 Task: Organize your tabs into different window groups.
Action: Mouse moved to (234, 5)
Screenshot: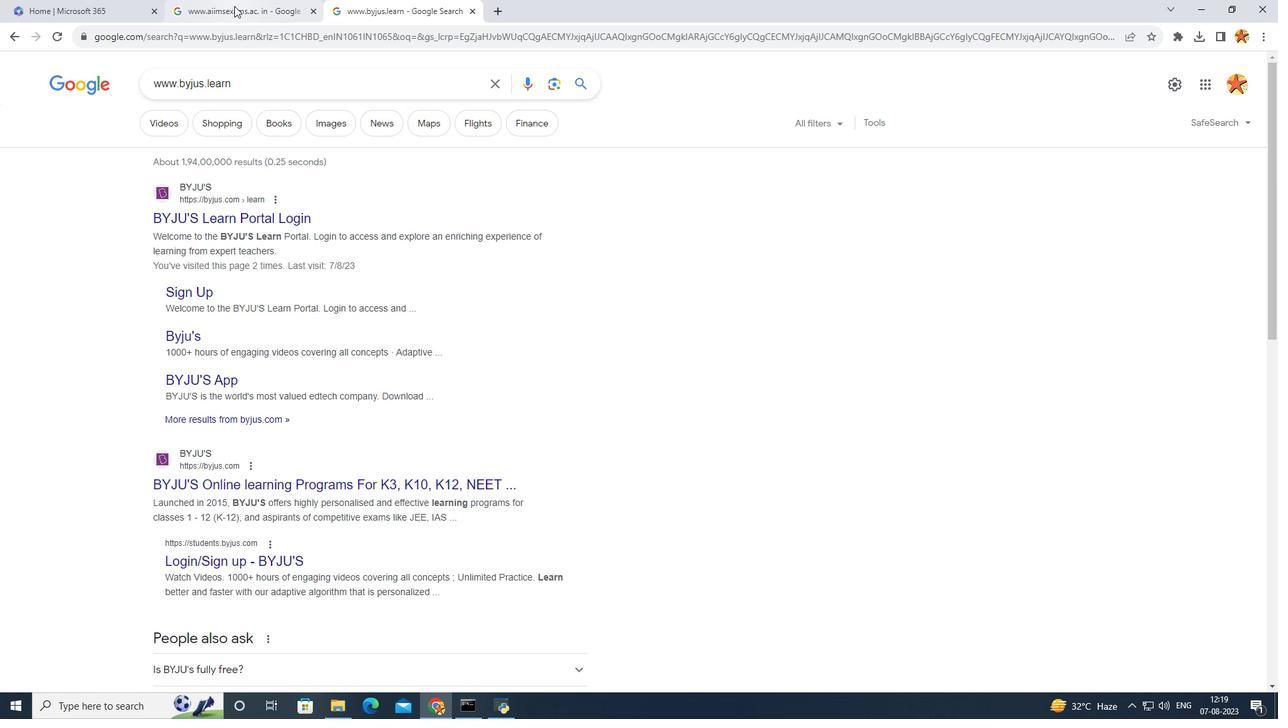 
Action: Mouse pressed left at (234, 5)
Screenshot: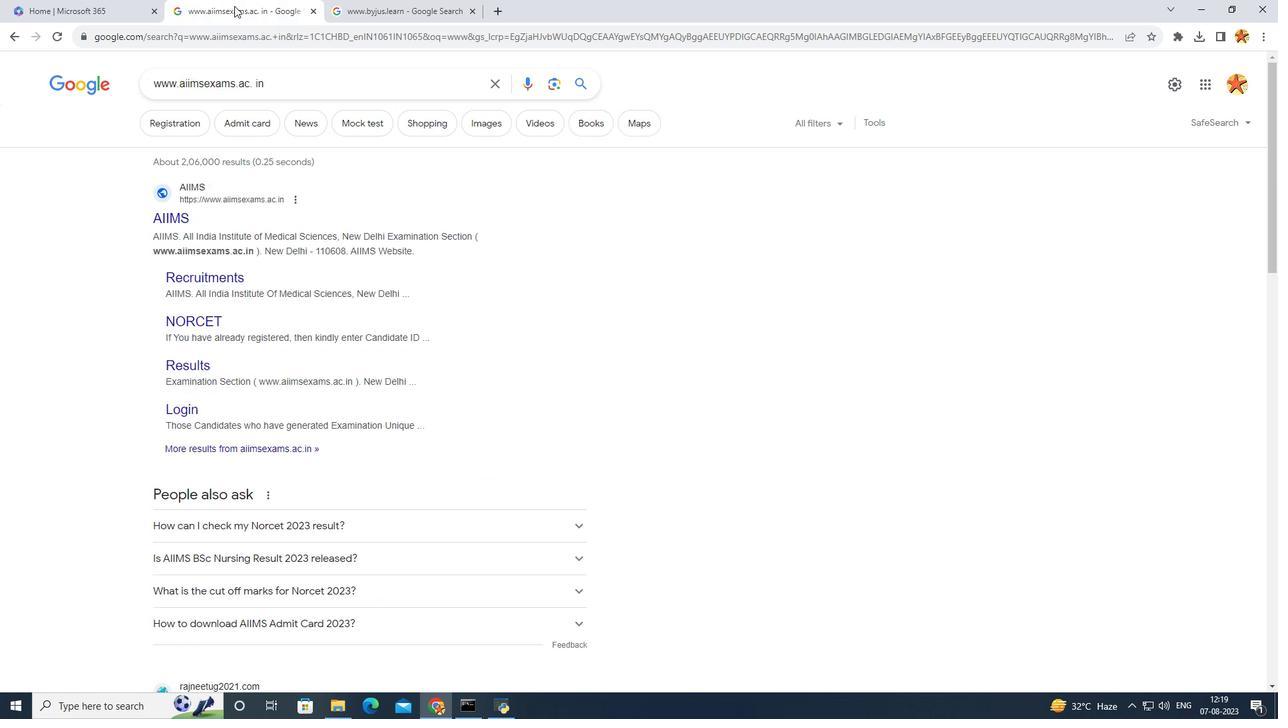 
Action: Mouse pressed right at (234, 5)
Screenshot: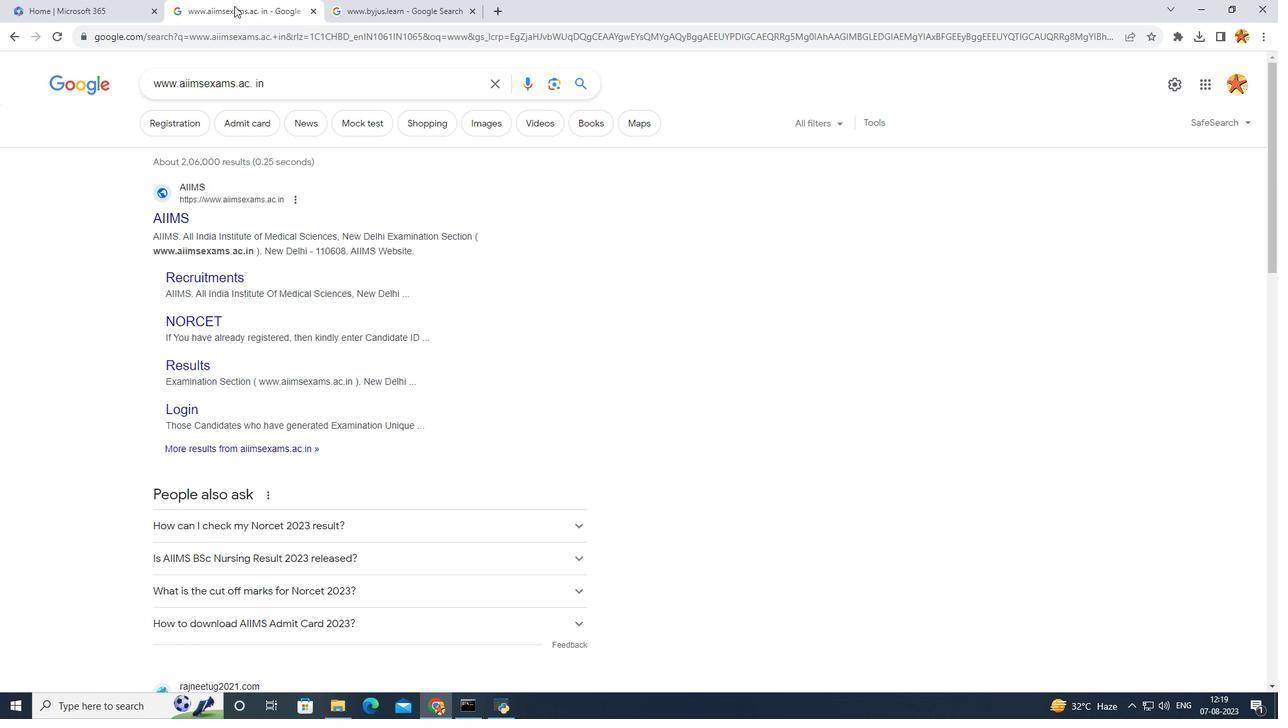 
Action: Mouse moved to (285, 45)
Screenshot: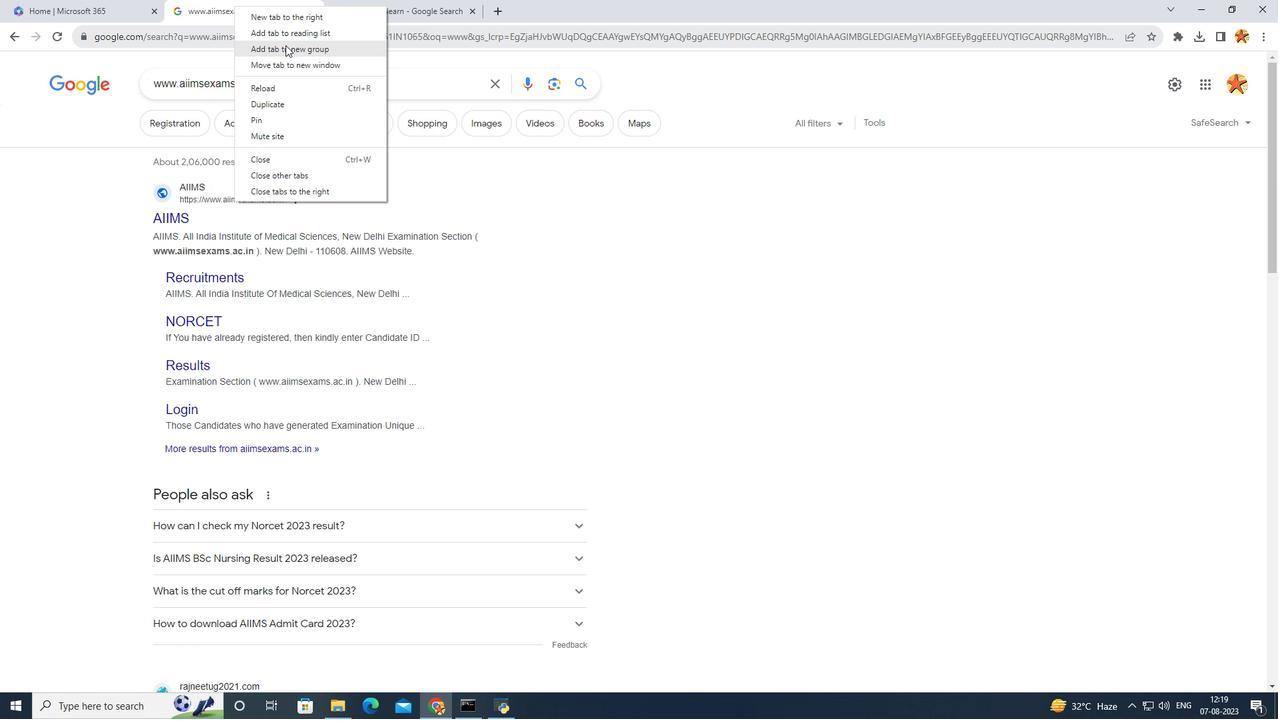 
Action: Mouse pressed left at (285, 45)
Screenshot: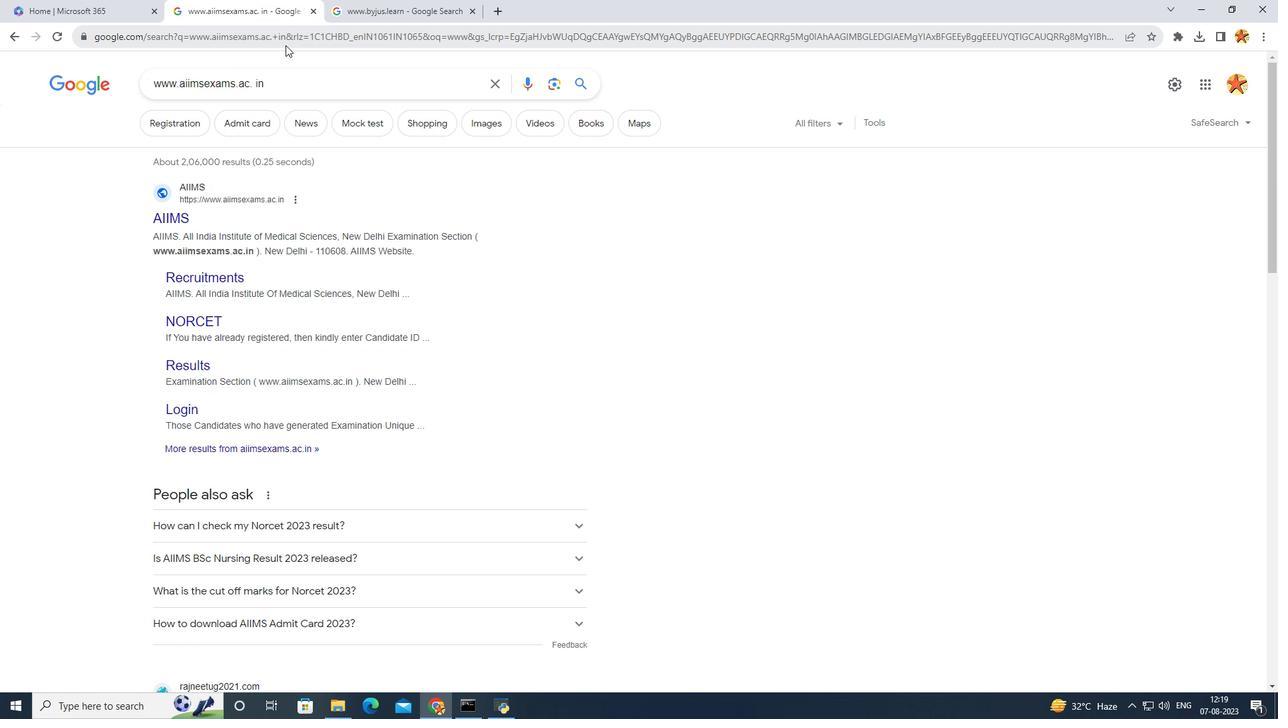 
Action: Mouse moved to (222, 70)
Screenshot: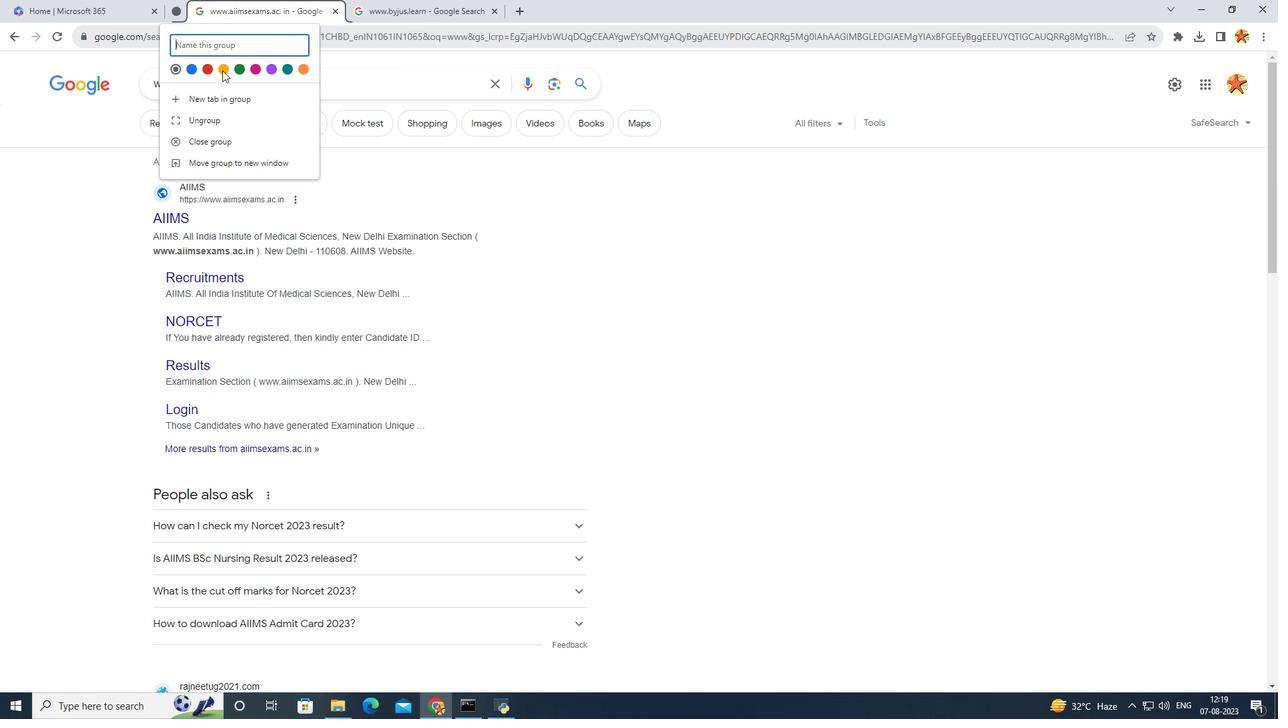 
Action: Mouse pressed left at (222, 70)
Screenshot: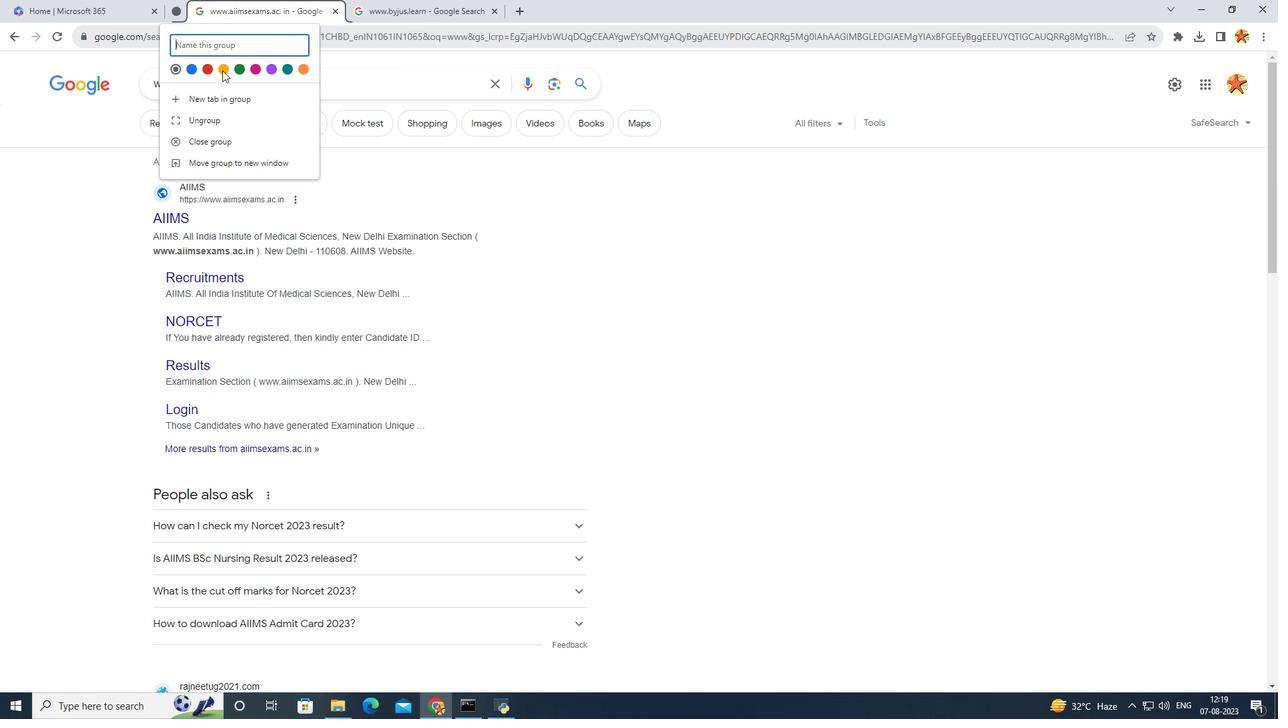 
Action: Mouse moved to (225, 49)
Screenshot: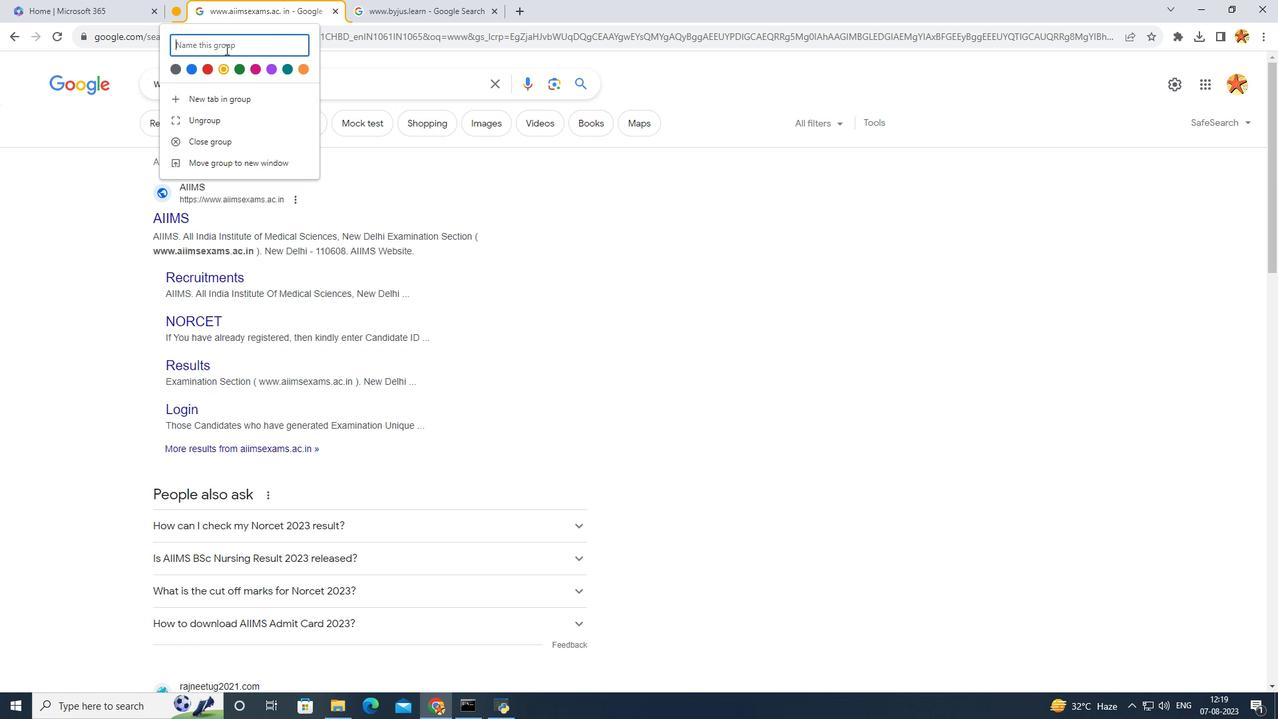 
Action: Mouse pressed left at (225, 49)
Screenshot: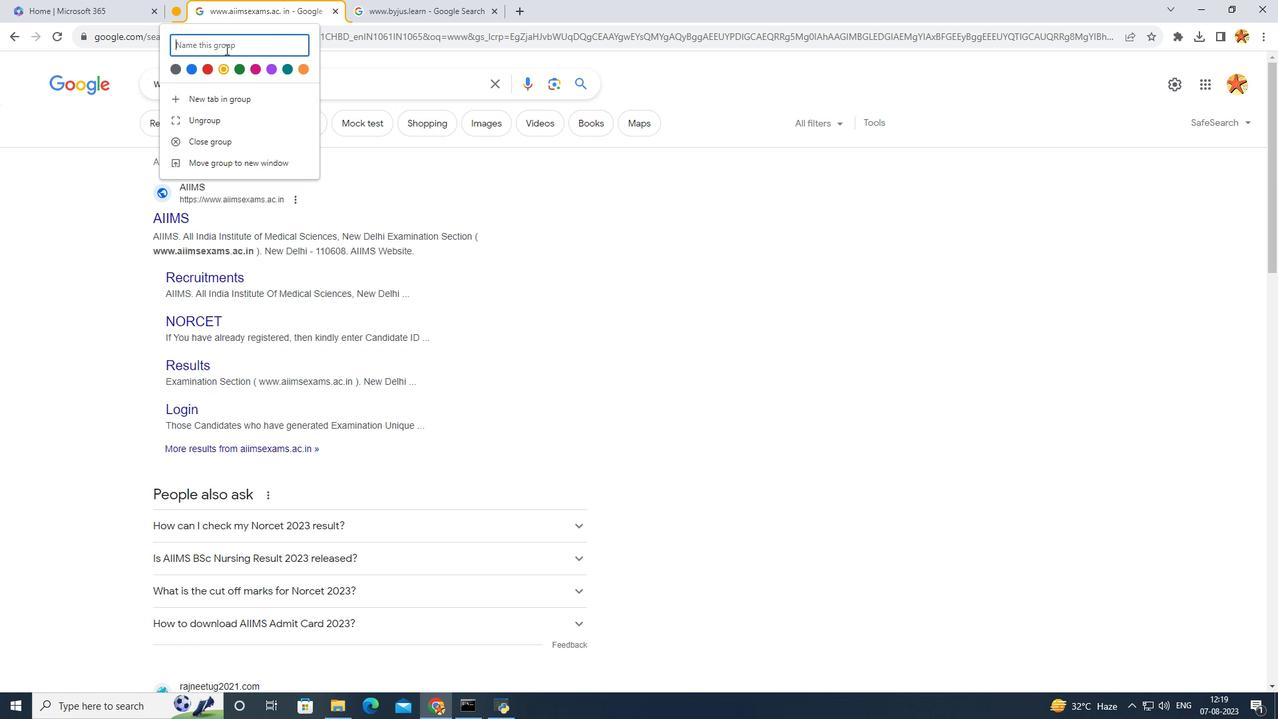 
Action: Key pressed <Key.caps_lock>N<Key.caps_lock>ews
Screenshot: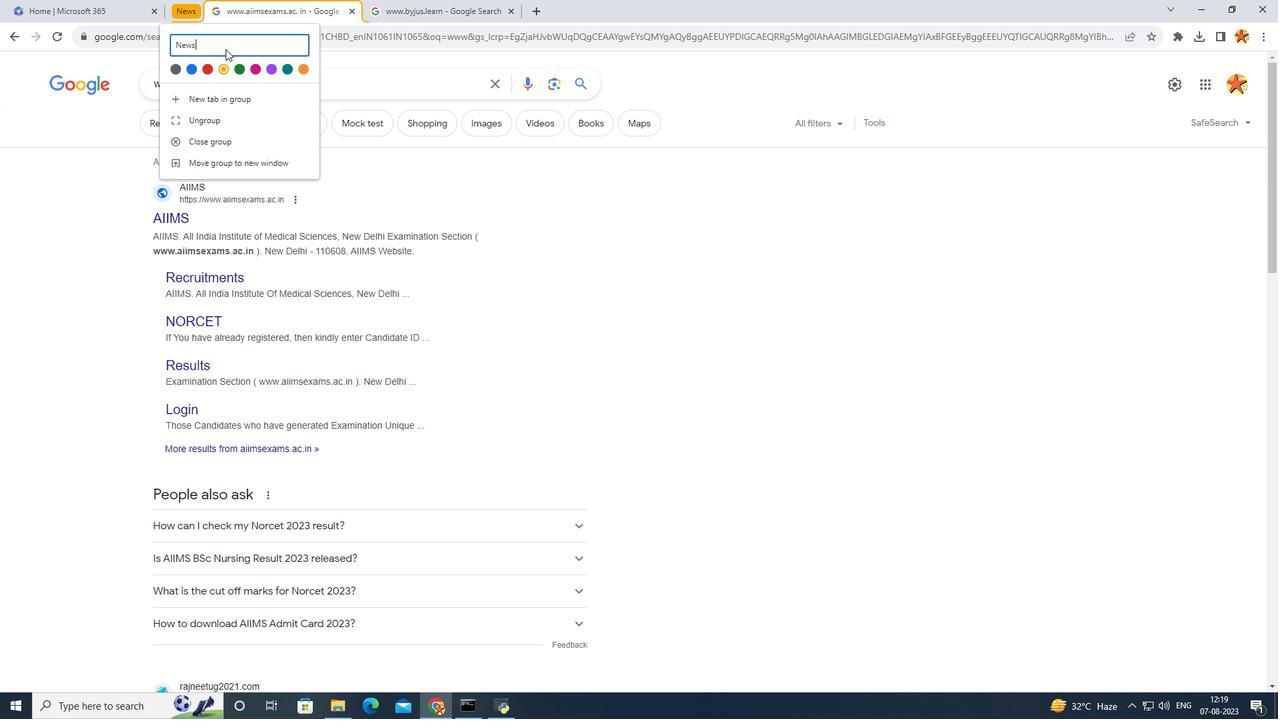 
Action: Mouse moved to (263, 97)
Screenshot: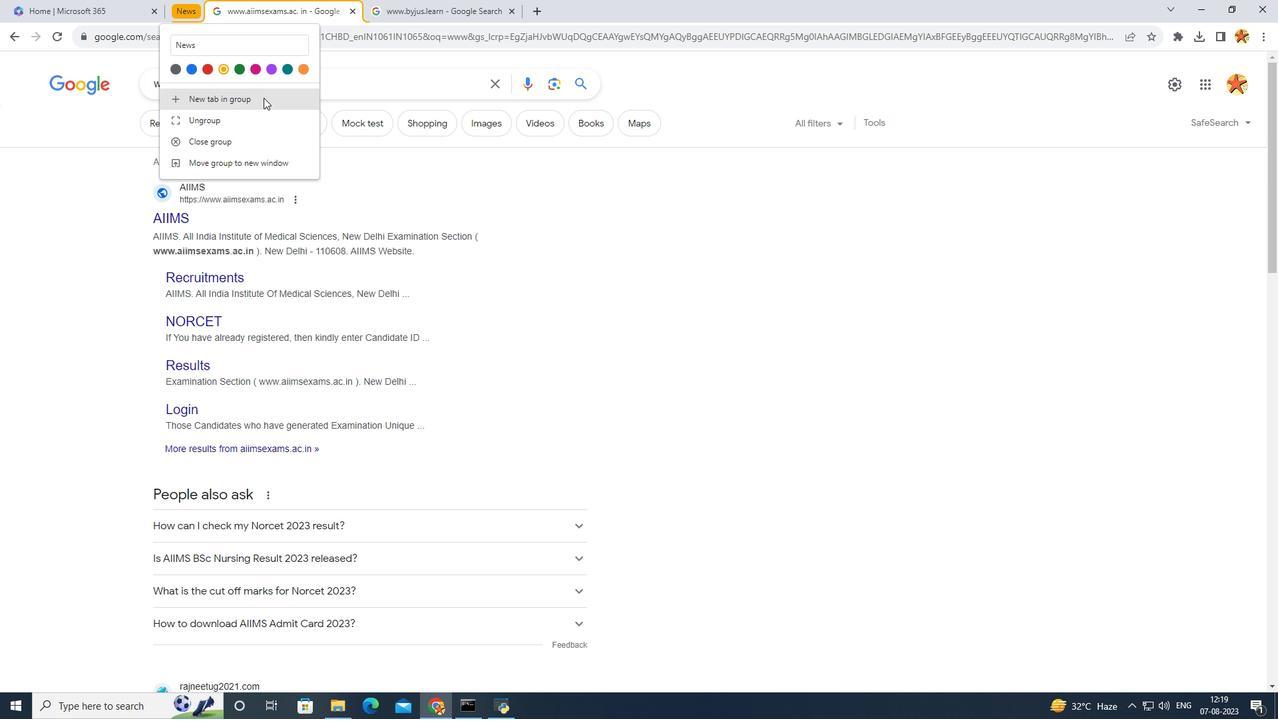 
Action: Mouse pressed left at (263, 97)
Screenshot: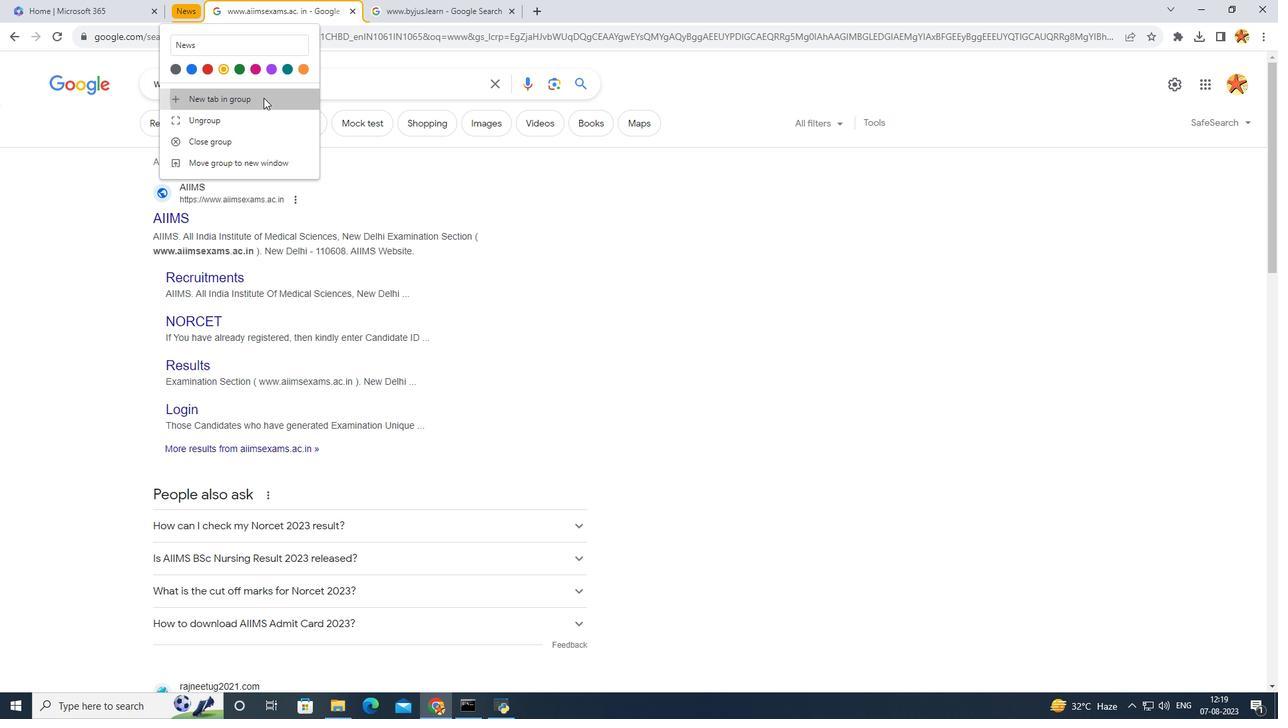 
Action: Mouse moved to (459, 157)
Screenshot: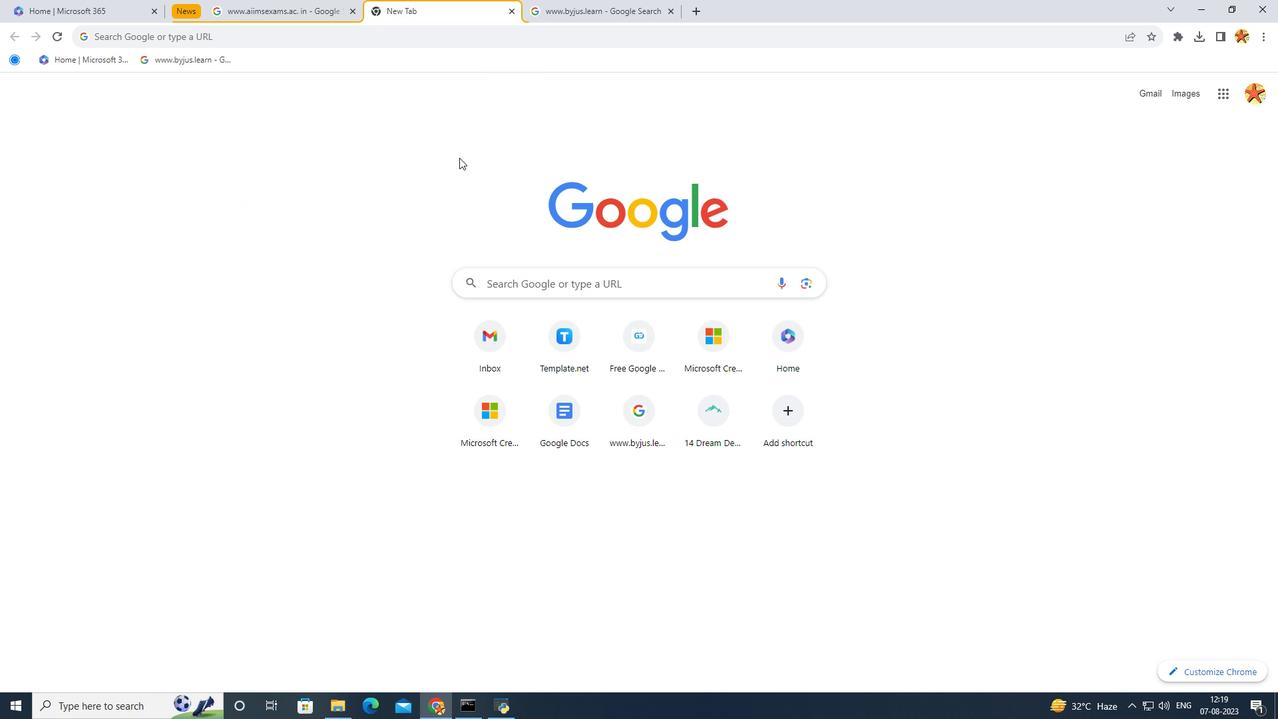 
